 Task: Check the average views per listing of french doors in the last 1 year.
Action: Mouse moved to (767, 173)
Screenshot: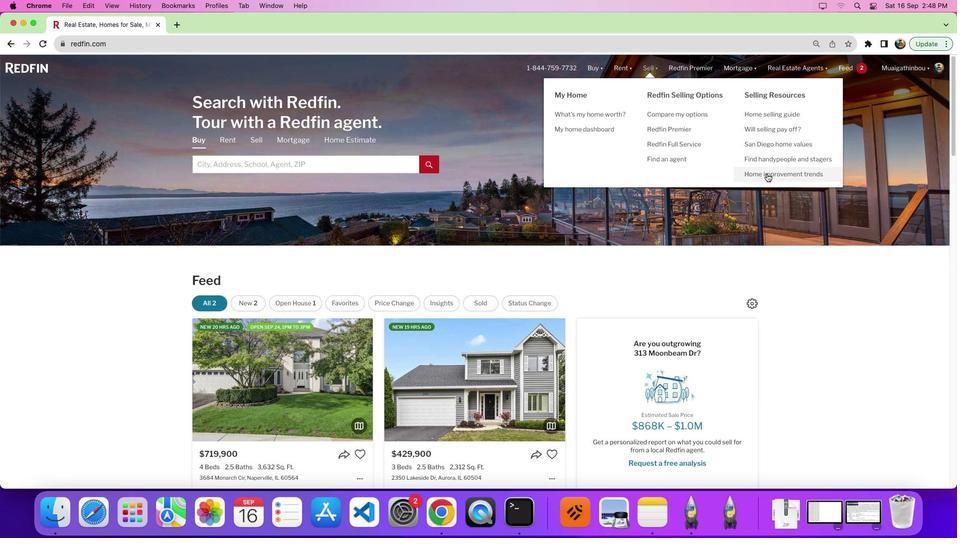 
Action: Mouse pressed left at (767, 173)
Screenshot: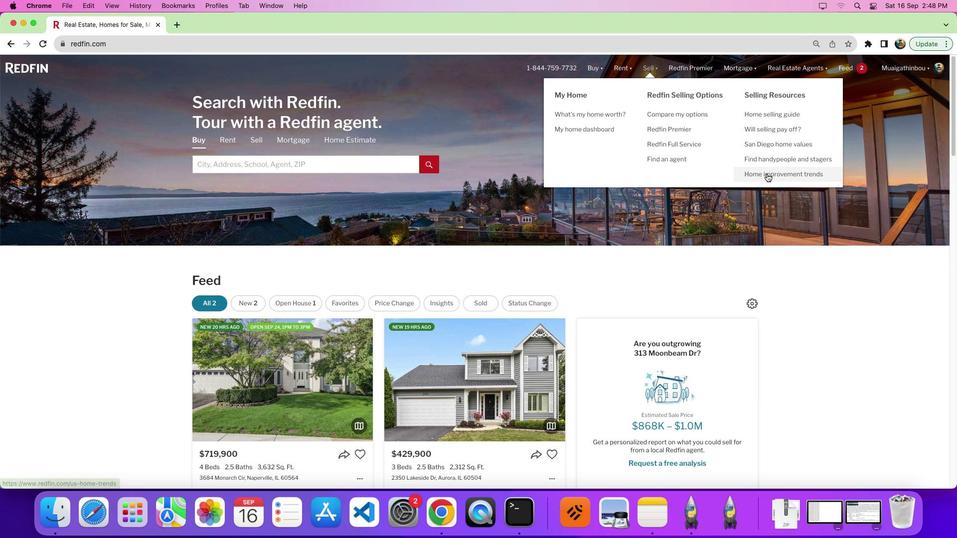 
Action: Mouse moved to (767, 173)
Screenshot: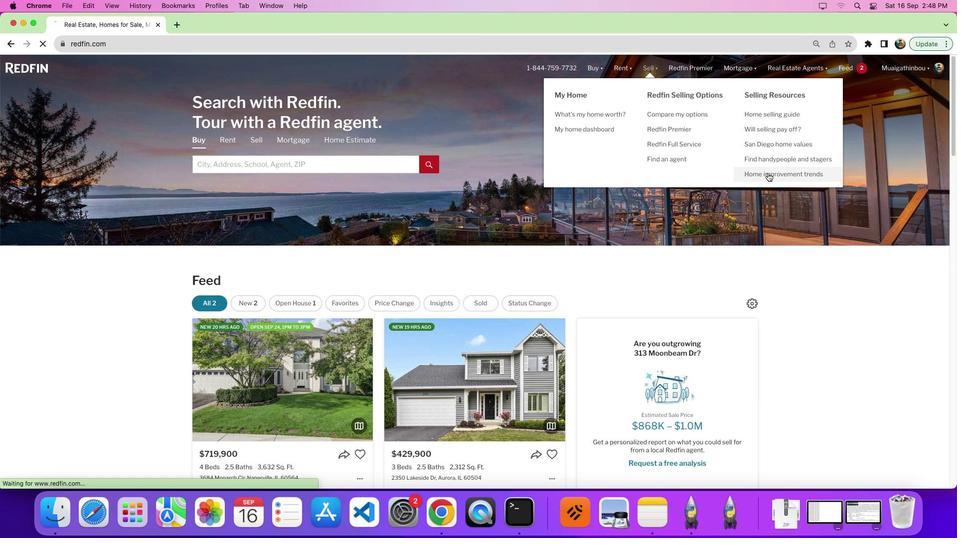 
Action: Mouse pressed left at (767, 173)
Screenshot: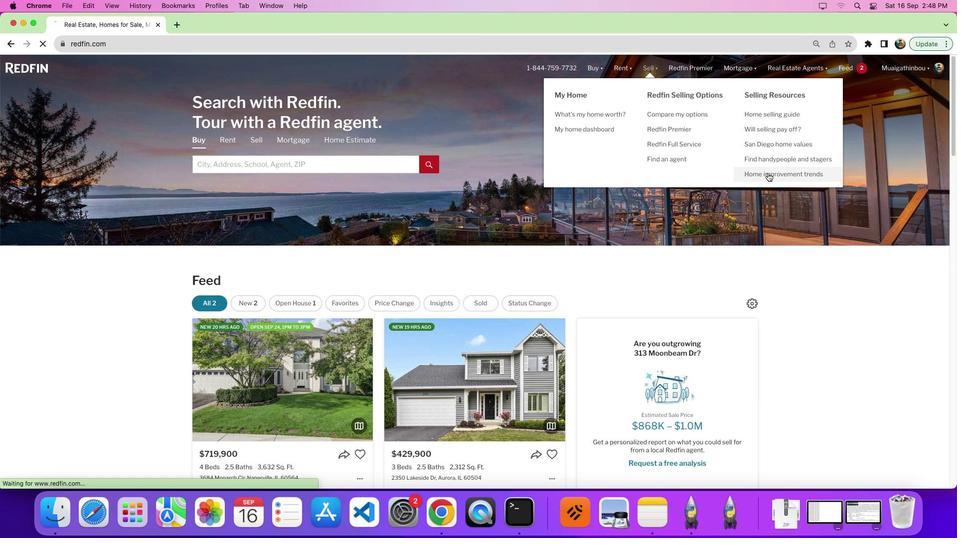 
Action: Mouse moved to (258, 192)
Screenshot: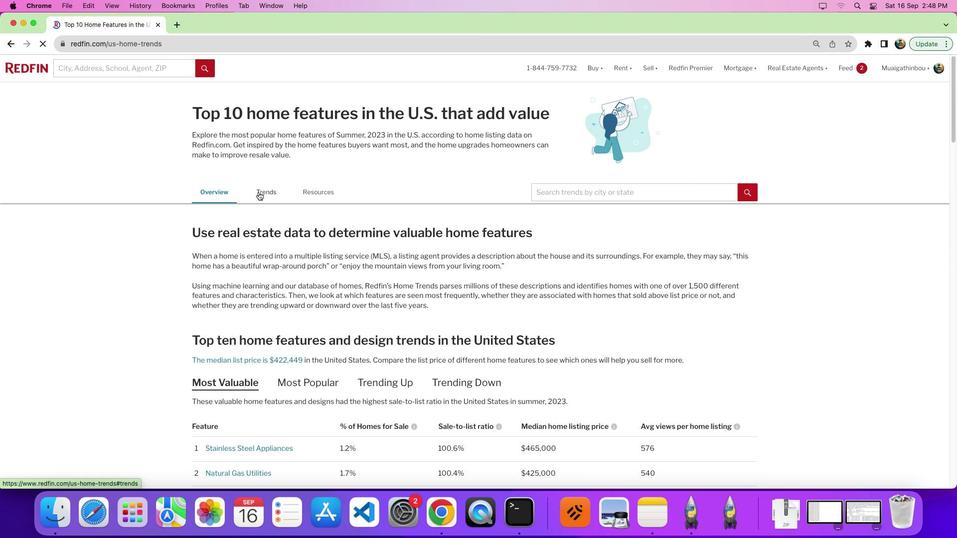 
Action: Mouse pressed left at (258, 192)
Screenshot: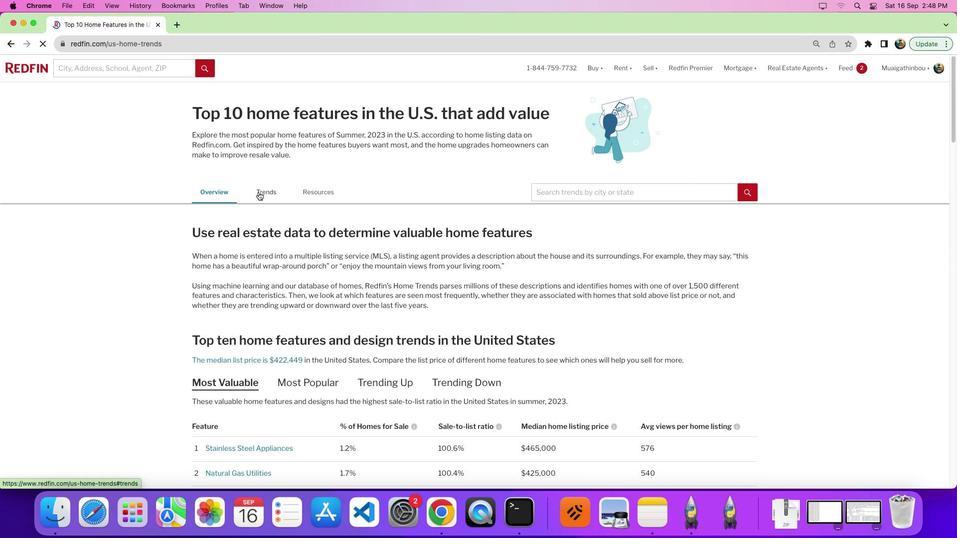 
Action: Mouse moved to (570, 307)
Screenshot: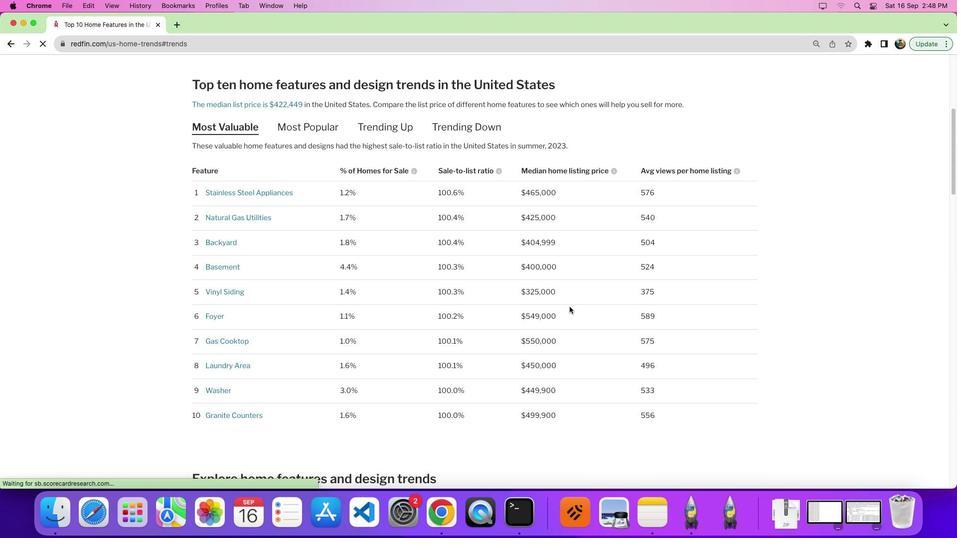 
Action: Mouse scrolled (570, 307) with delta (0, 0)
Screenshot: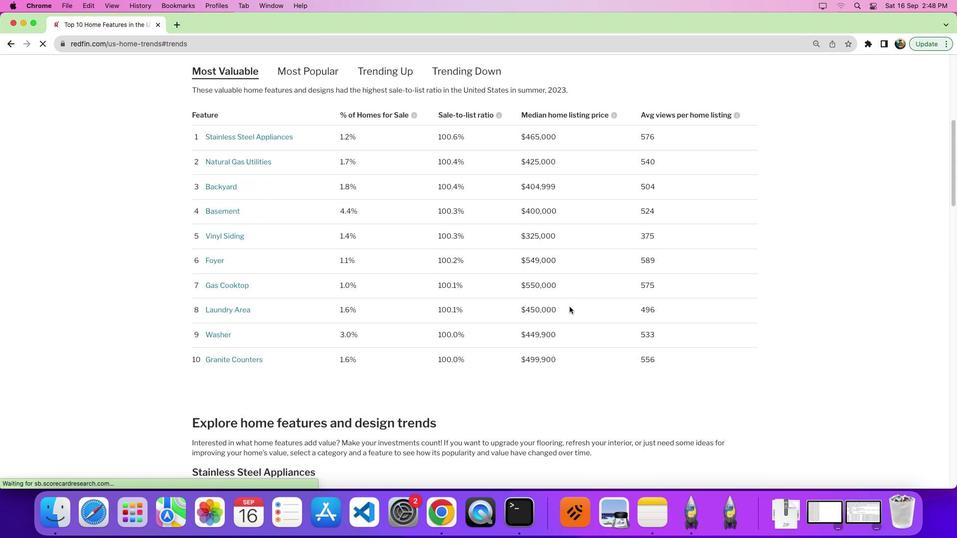 
Action: Mouse scrolled (570, 307) with delta (0, 0)
Screenshot: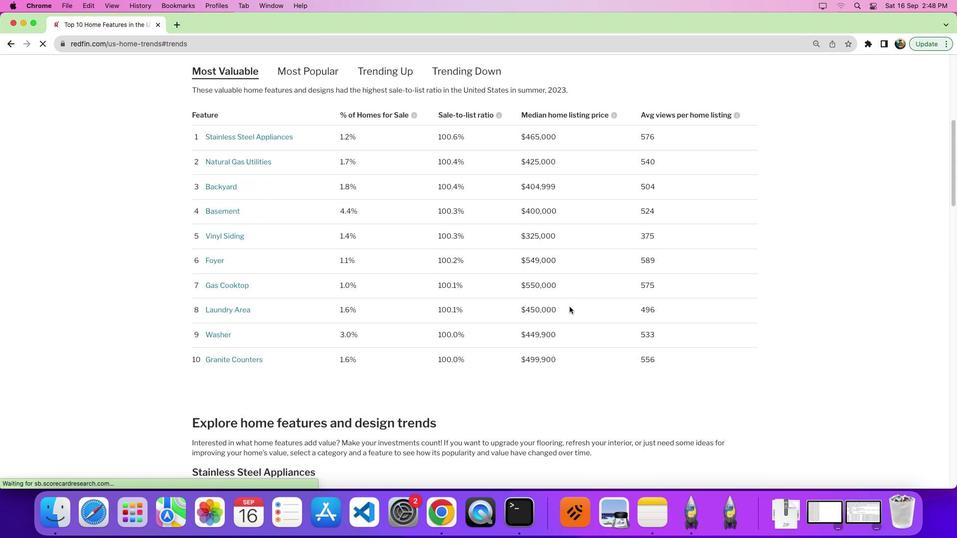 
Action: Mouse scrolled (570, 307) with delta (0, -4)
Screenshot: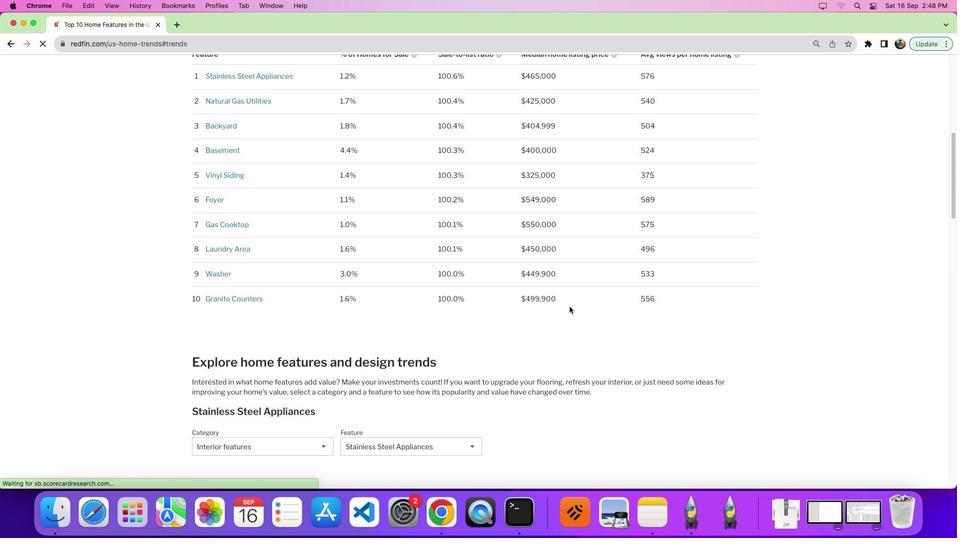 
Action: Mouse moved to (570, 307)
Screenshot: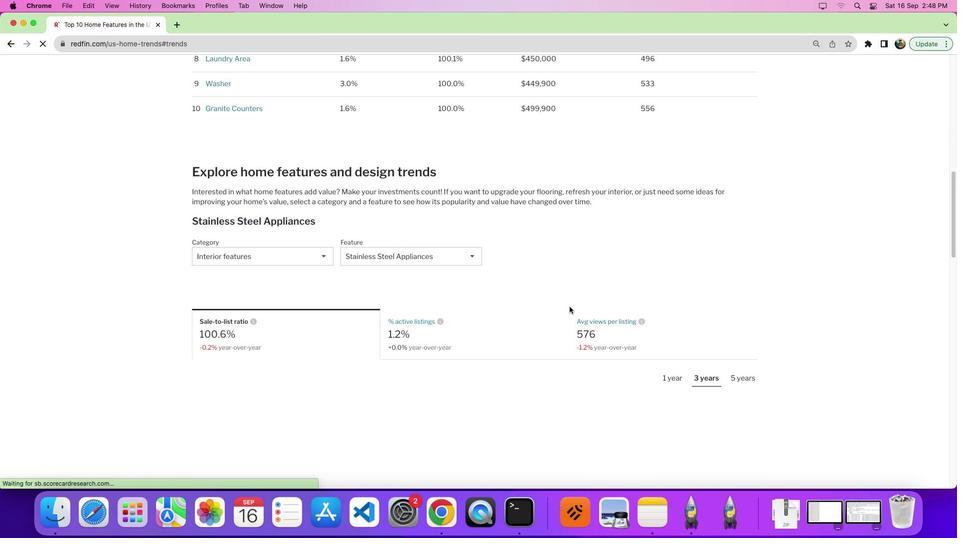 
Action: Mouse scrolled (570, 307) with delta (0, -5)
Screenshot: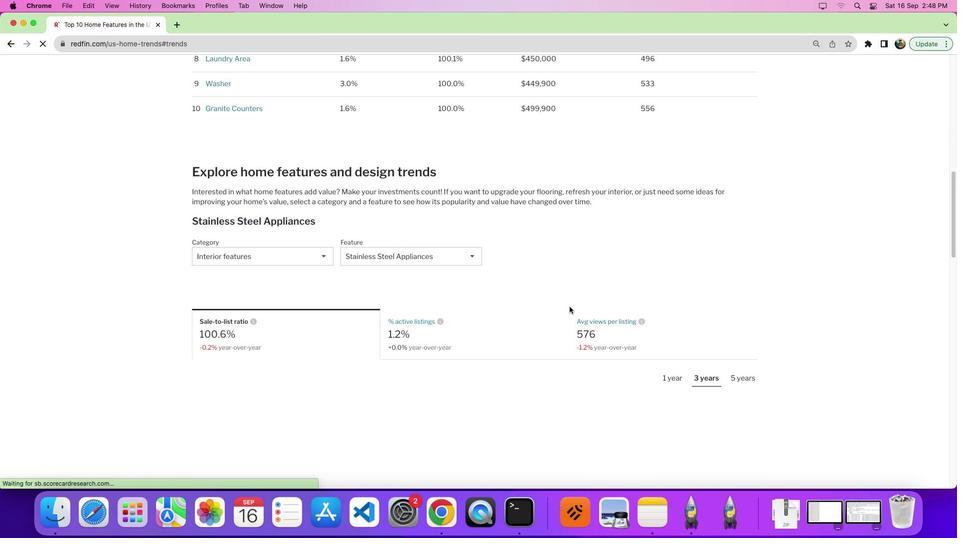 
Action: Mouse scrolled (570, 307) with delta (0, 0)
Screenshot: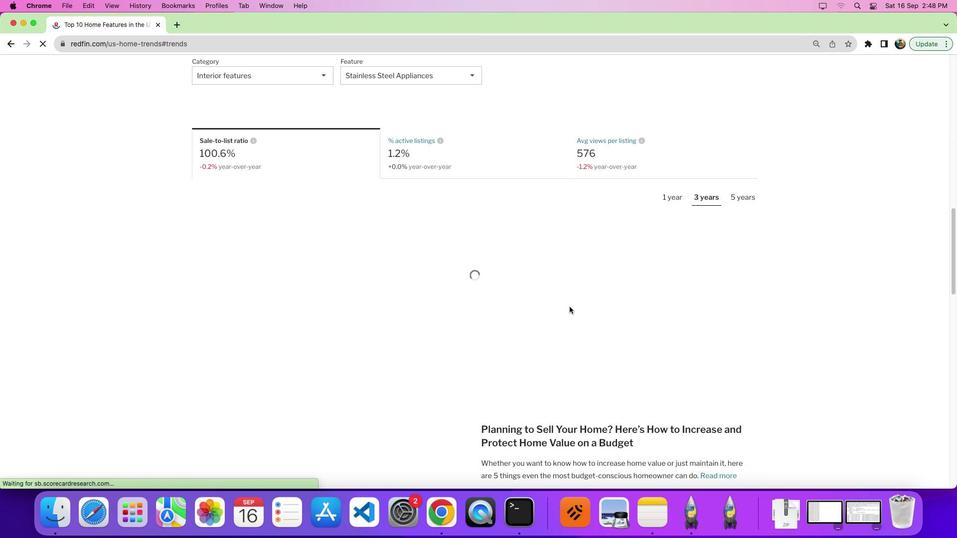 
Action: Mouse scrolled (570, 307) with delta (0, 0)
Screenshot: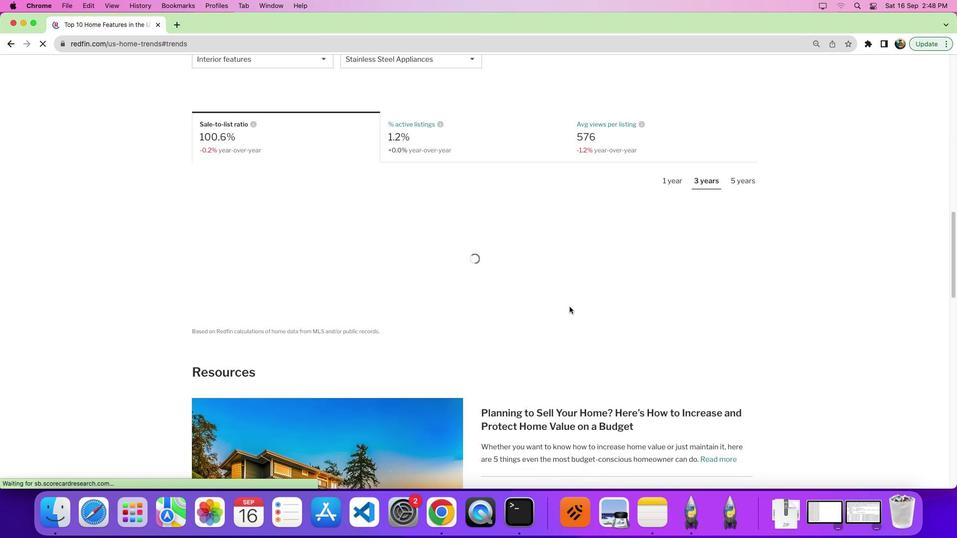 
Action: Mouse moved to (544, 295)
Screenshot: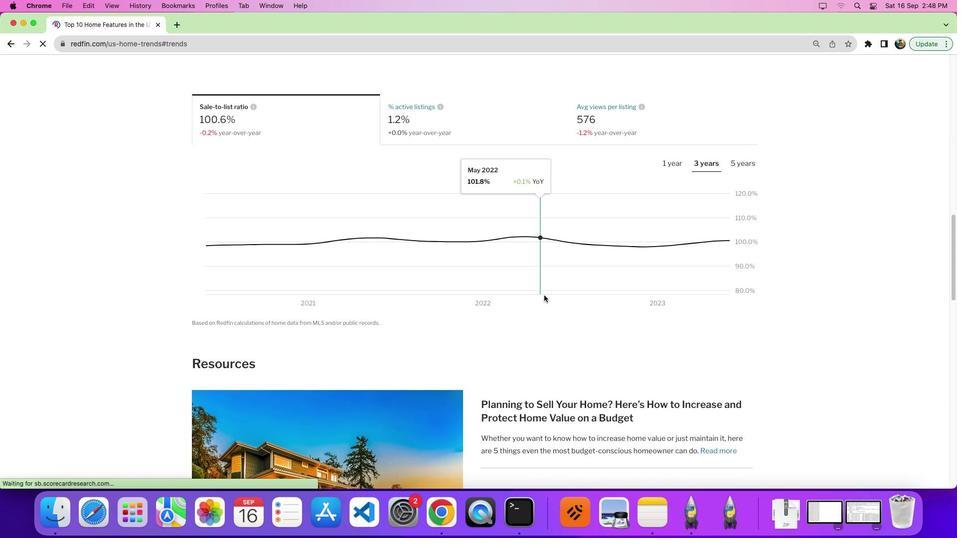 
Action: Mouse scrolled (544, 295) with delta (0, 0)
Screenshot: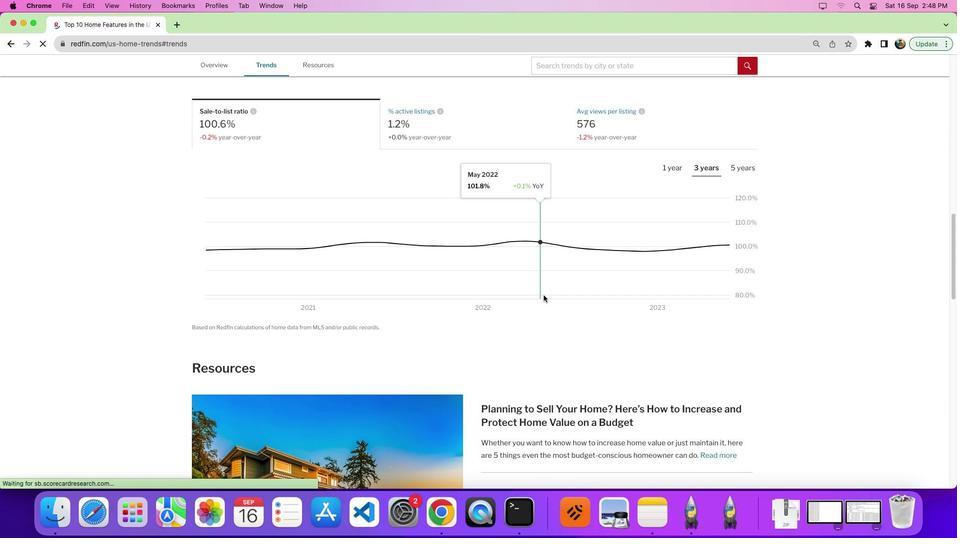 
Action: Mouse scrolled (544, 295) with delta (0, 0)
Screenshot: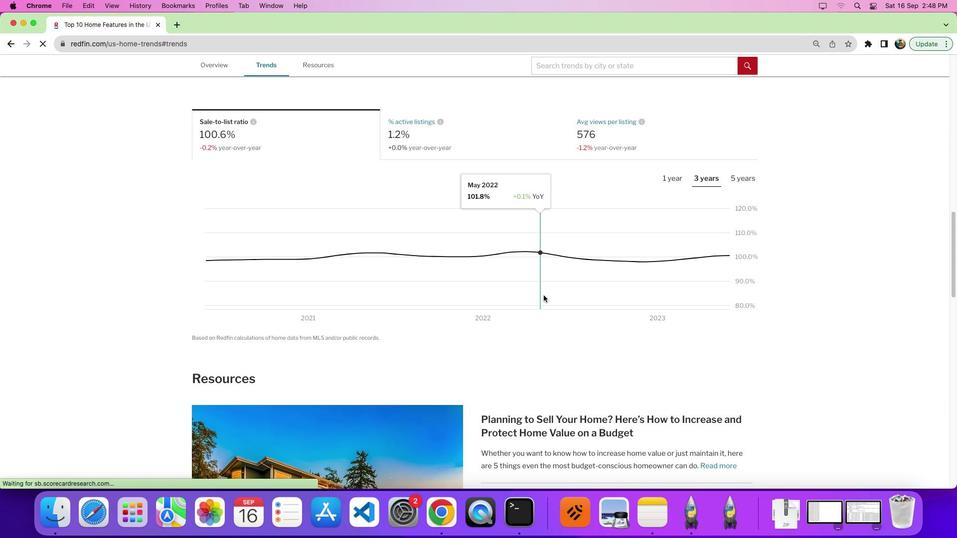 
Action: Mouse moved to (264, 107)
Screenshot: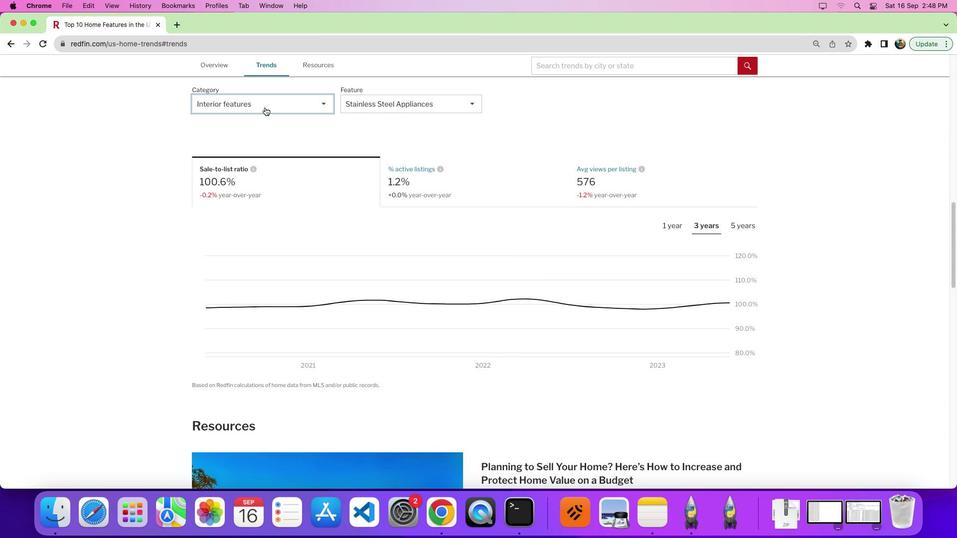 
Action: Mouse pressed left at (264, 107)
Screenshot: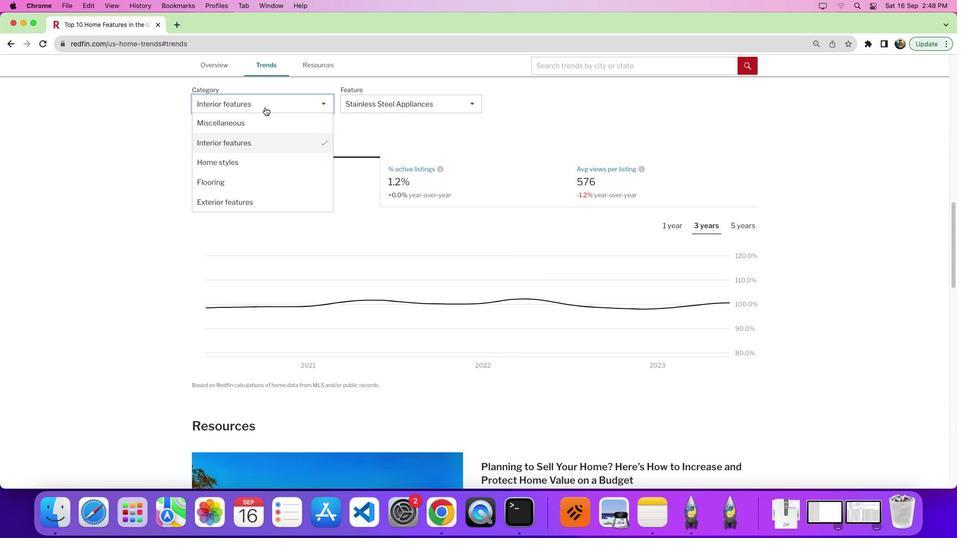 
Action: Mouse moved to (273, 144)
Screenshot: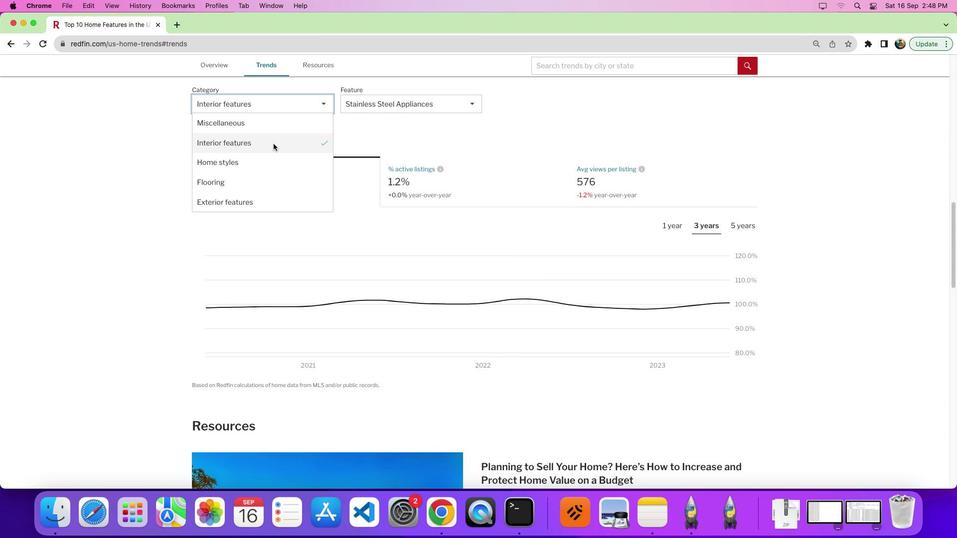 
Action: Mouse pressed left at (273, 144)
Screenshot: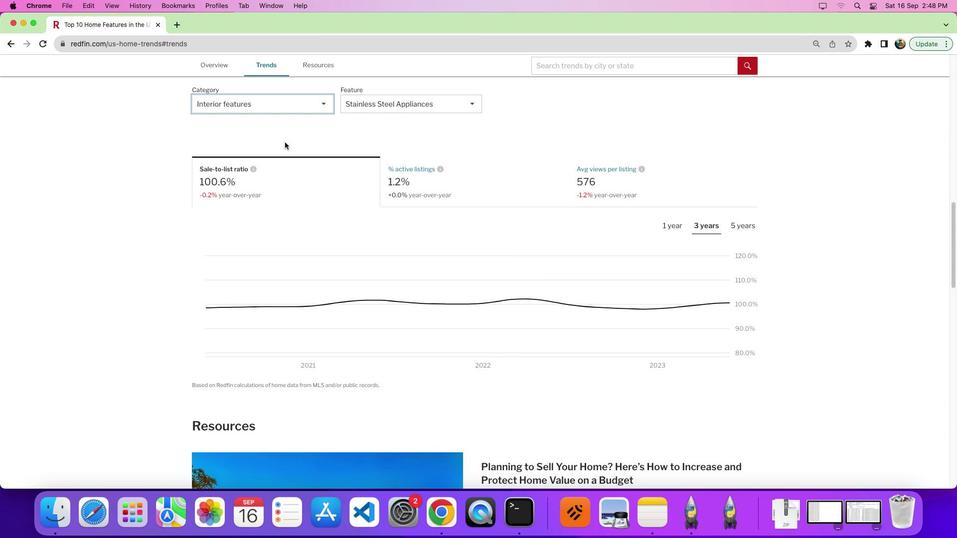 
Action: Mouse moved to (380, 104)
Screenshot: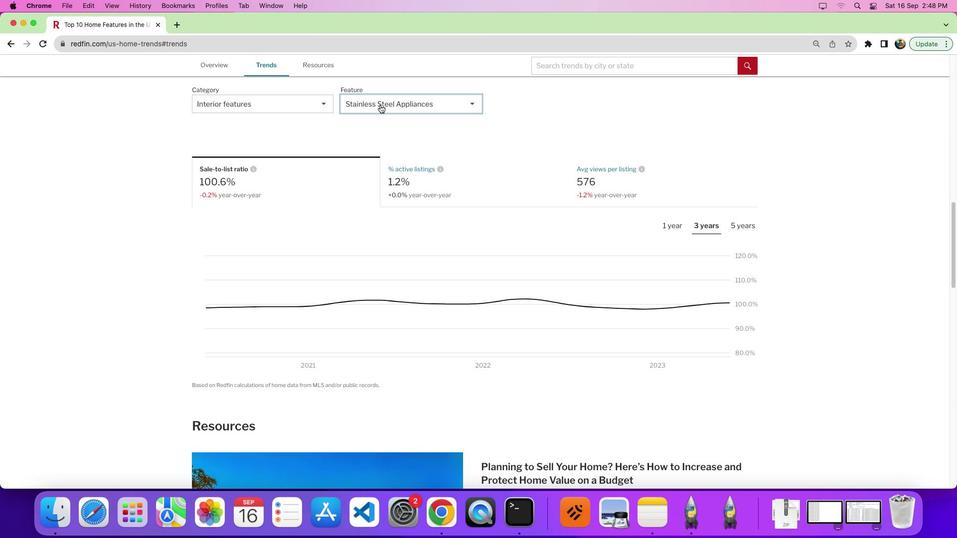 
Action: Mouse pressed left at (380, 104)
Screenshot: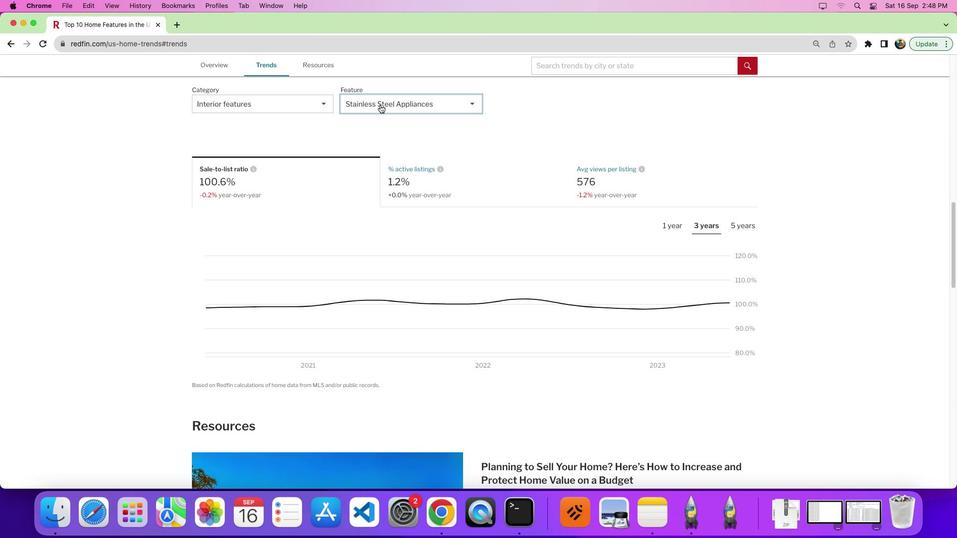 
Action: Mouse moved to (478, 177)
Screenshot: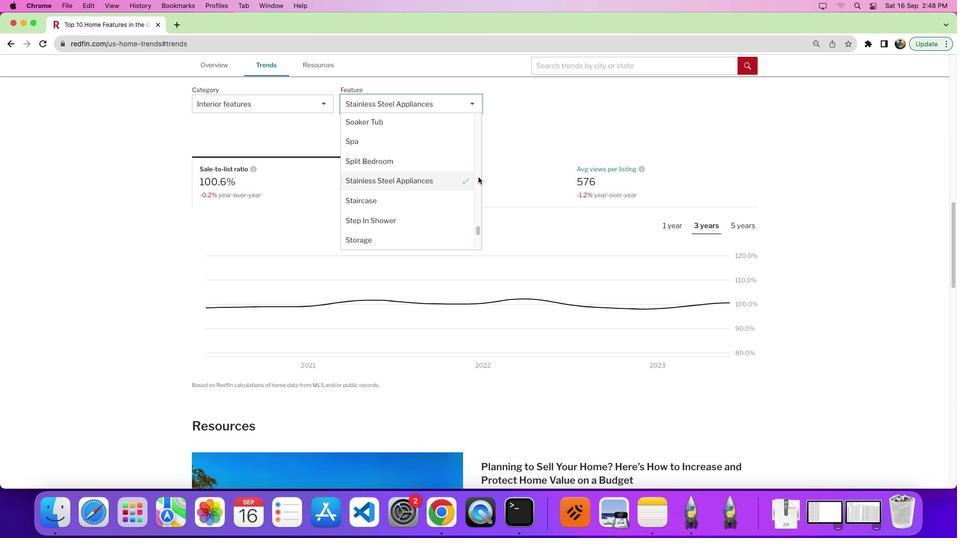 
Action: Mouse pressed left at (478, 177)
Screenshot: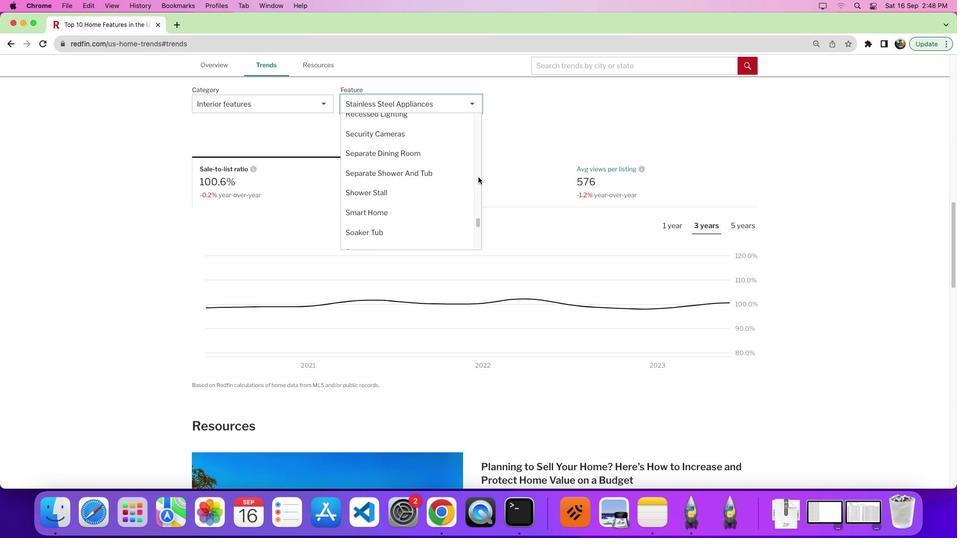 
Action: Mouse moved to (428, 168)
Screenshot: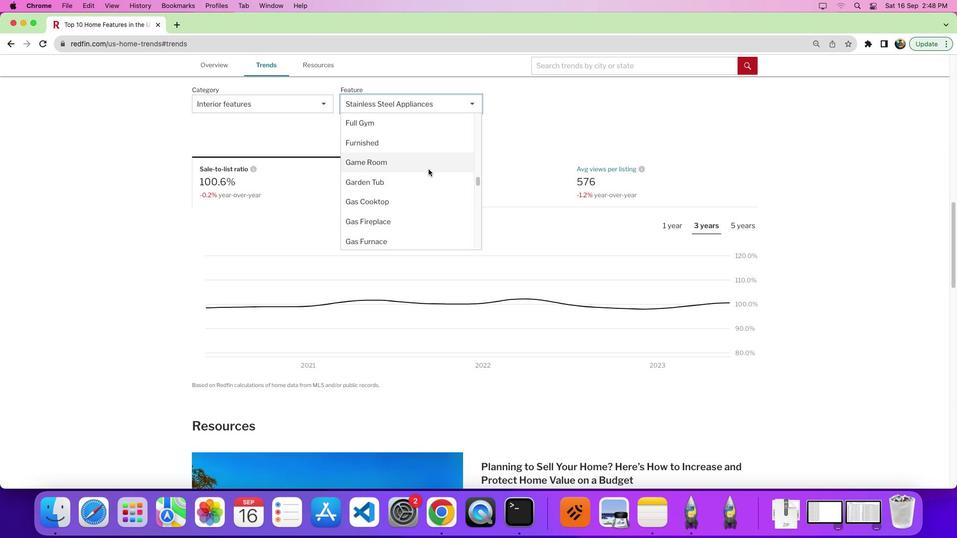
Action: Mouse scrolled (428, 168) with delta (0, 0)
Screenshot: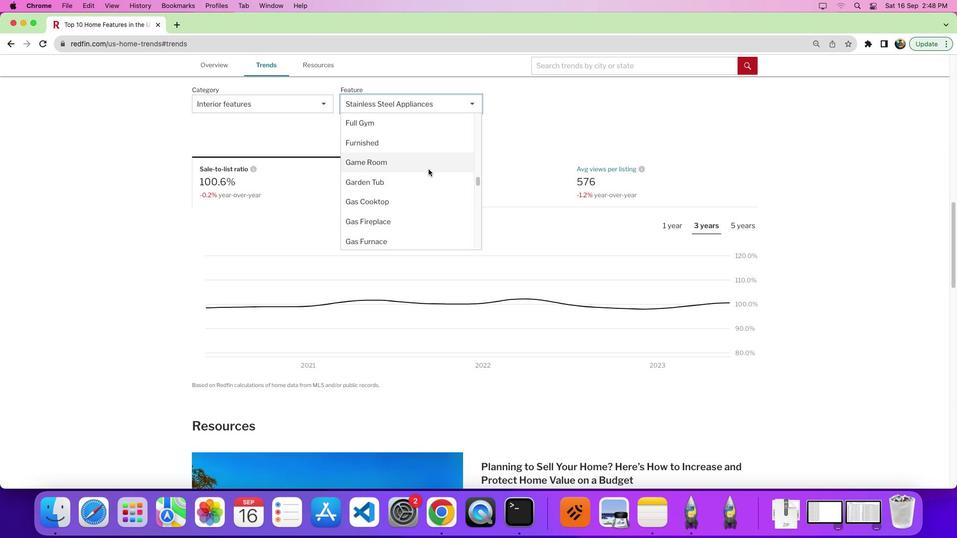 
Action: Mouse scrolled (428, 168) with delta (0, 0)
Screenshot: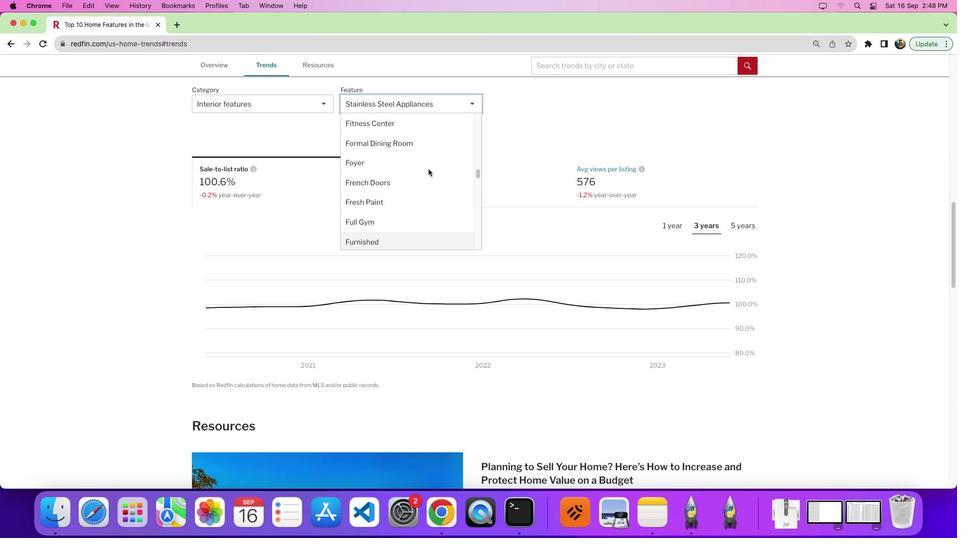 
Action: Mouse moved to (428, 168)
Screenshot: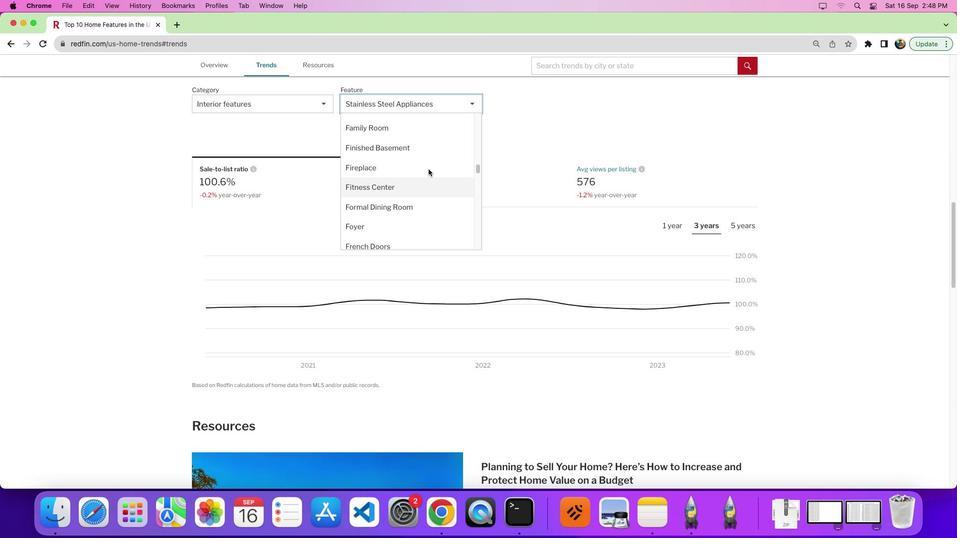 
Action: Mouse scrolled (428, 168) with delta (0, 3)
Screenshot: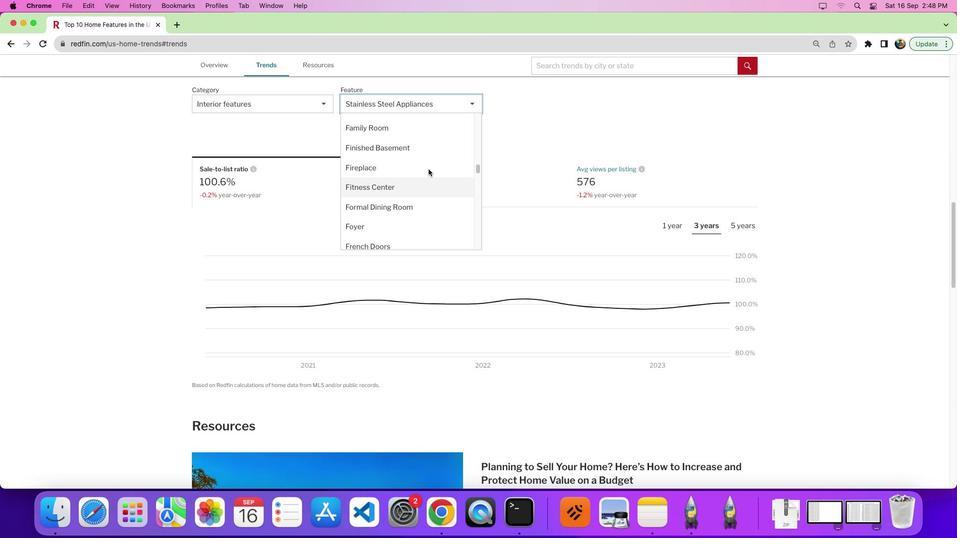 
Action: Mouse moved to (408, 217)
Screenshot: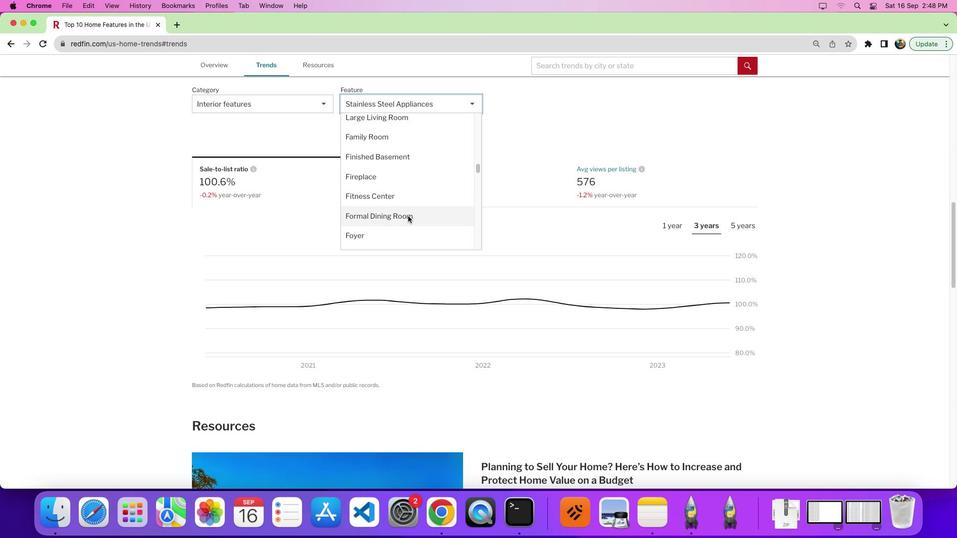 
Action: Mouse scrolled (408, 217) with delta (0, 0)
Screenshot: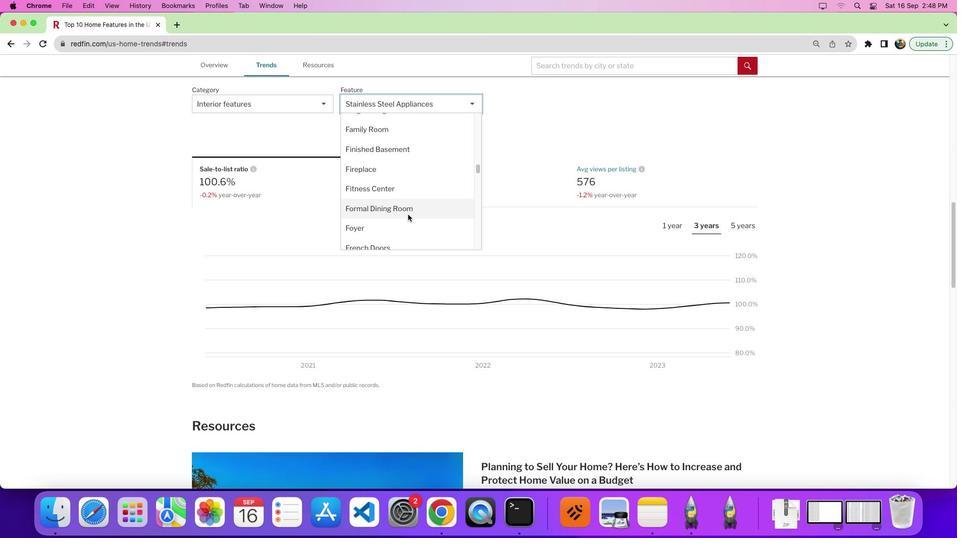 
Action: Mouse scrolled (408, 217) with delta (0, 0)
Screenshot: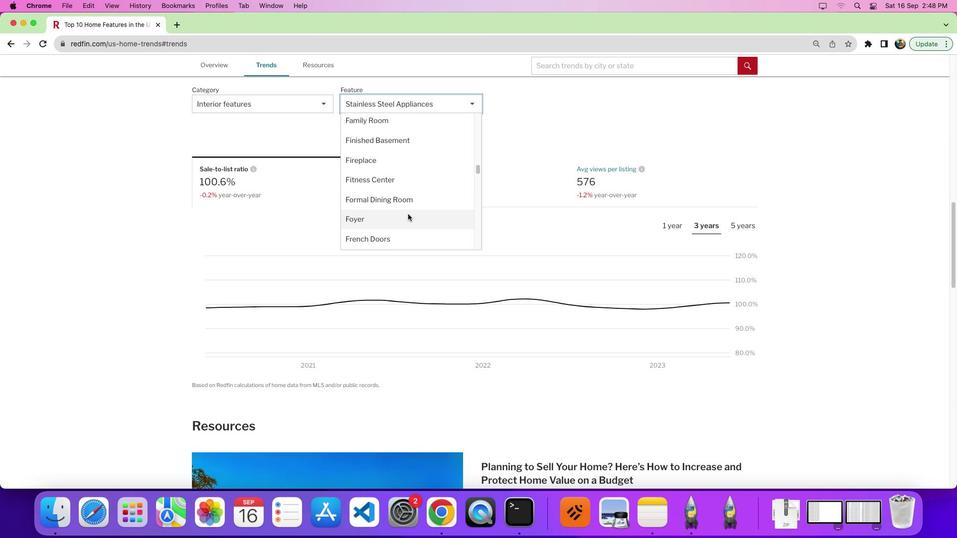 
Action: Mouse moved to (397, 232)
Screenshot: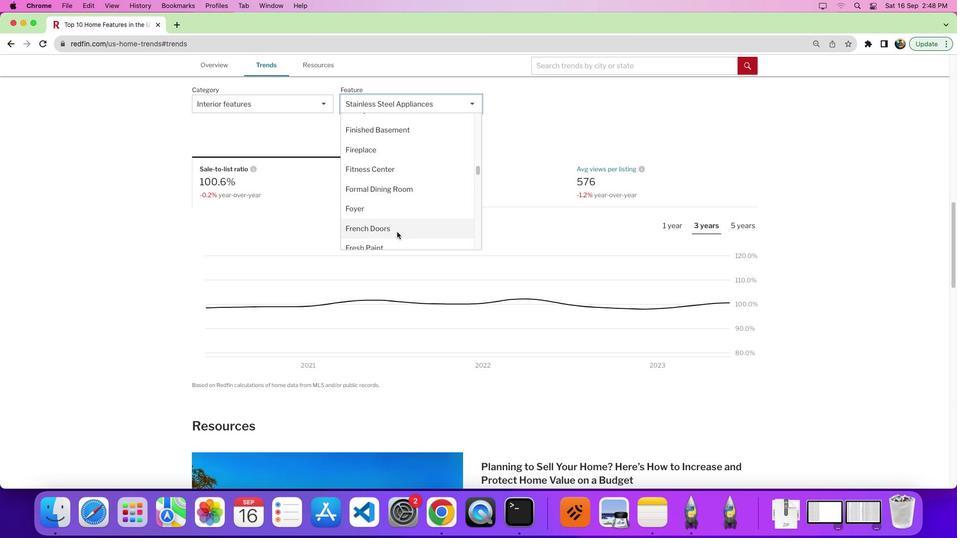 
Action: Mouse pressed left at (397, 232)
Screenshot: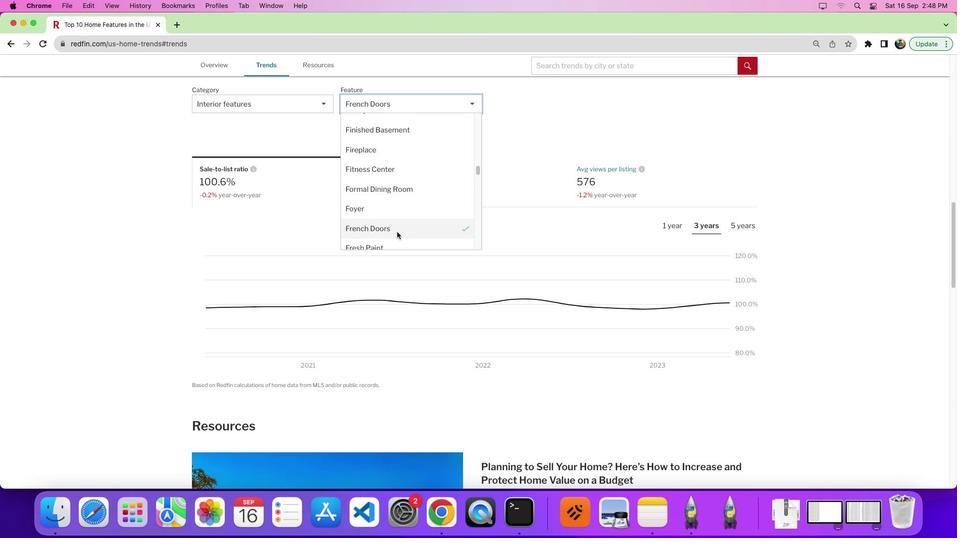 
Action: Mouse moved to (560, 212)
Screenshot: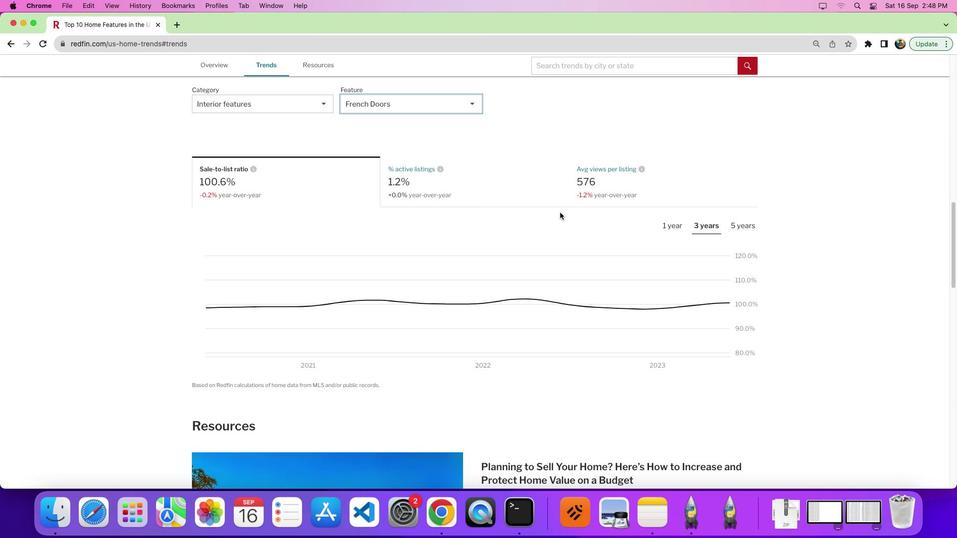 
Action: Mouse scrolled (560, 212) with delta (0, 0)
Screenshot: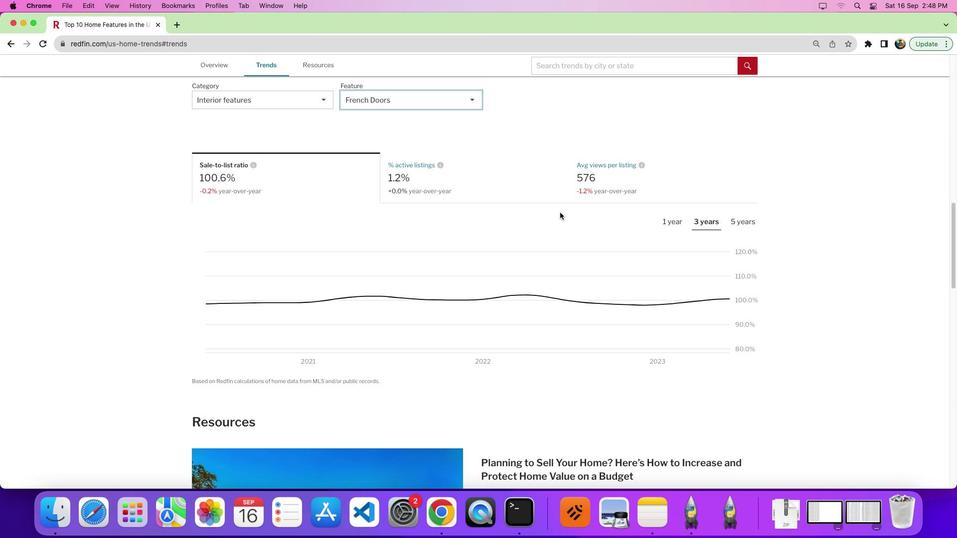 
Action: Mouse moved to (560, 212)
Screenshot: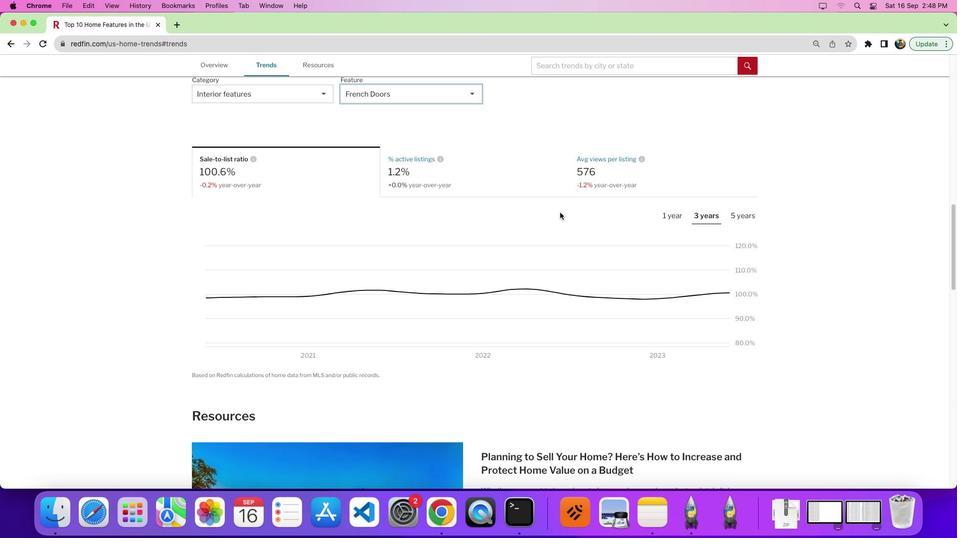 
Action: Mouse scrolled (560, 212) with delta (0, 0)
Screenshot: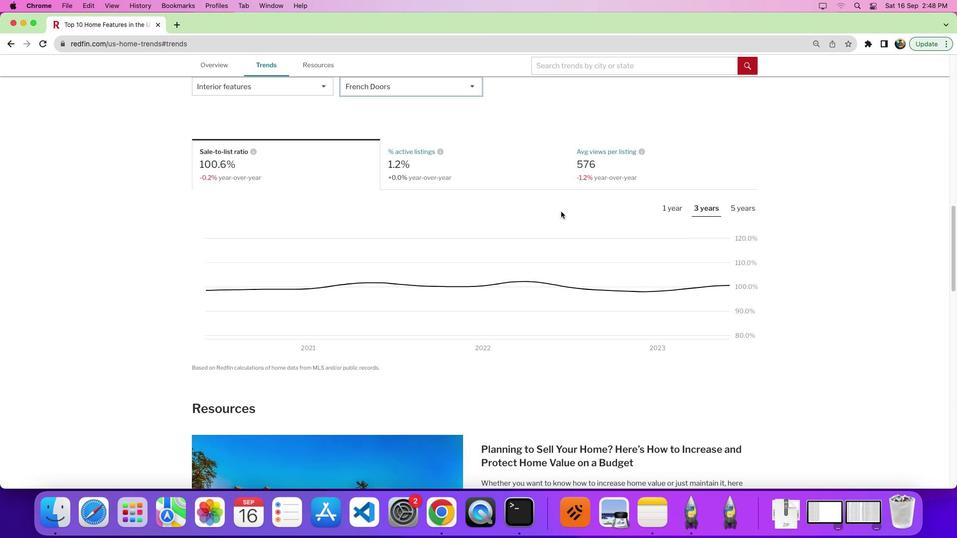
Action: Mouse moved to (598, 207)
Screenshot: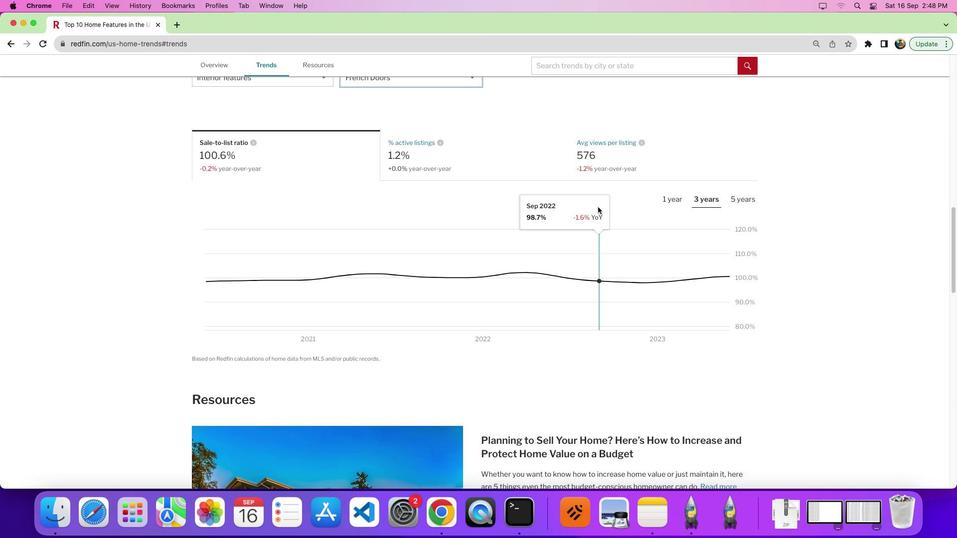 
Action: Mouse scrolled (598, 207) with delta (0, 0)
Screenshot: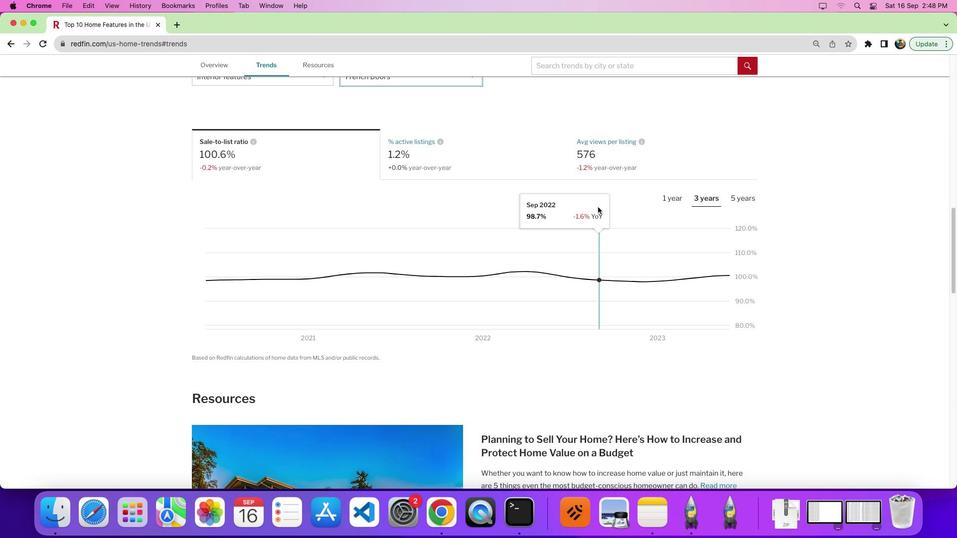 
Action: Mouse scrolled (598, 207) with delta (0, 0)
Screenshot: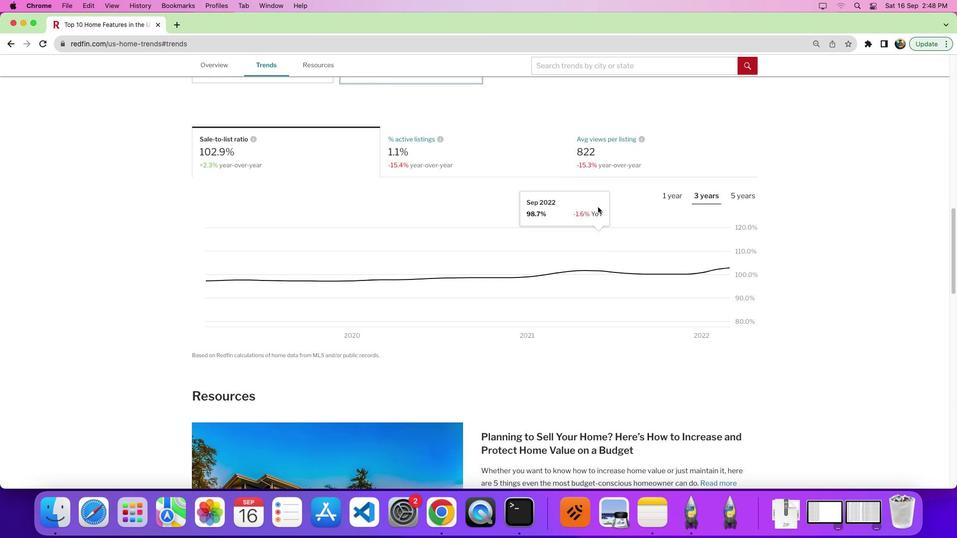 
Action: Mouse moved to (588, 141)
Screenshot: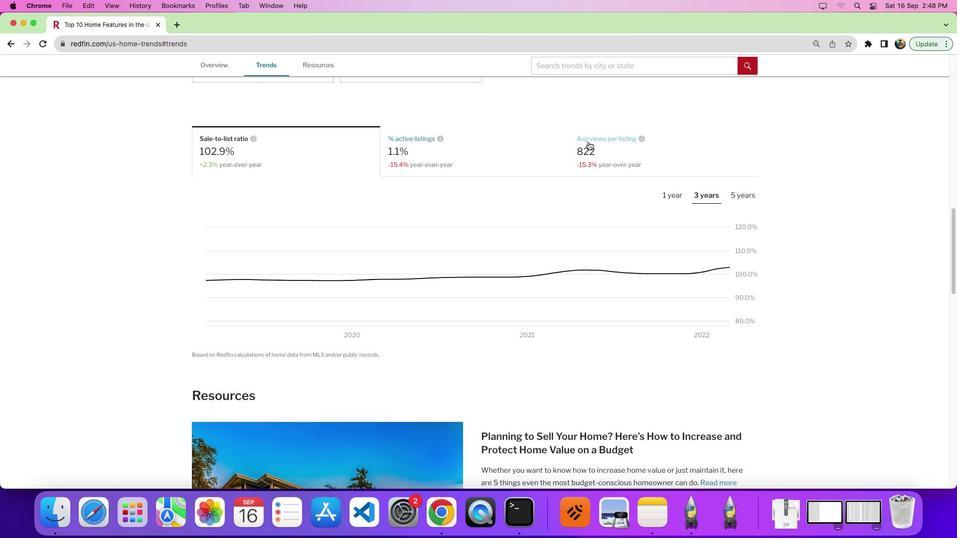 
Action: Mouse pressed left at (588, 141)
Screenshot: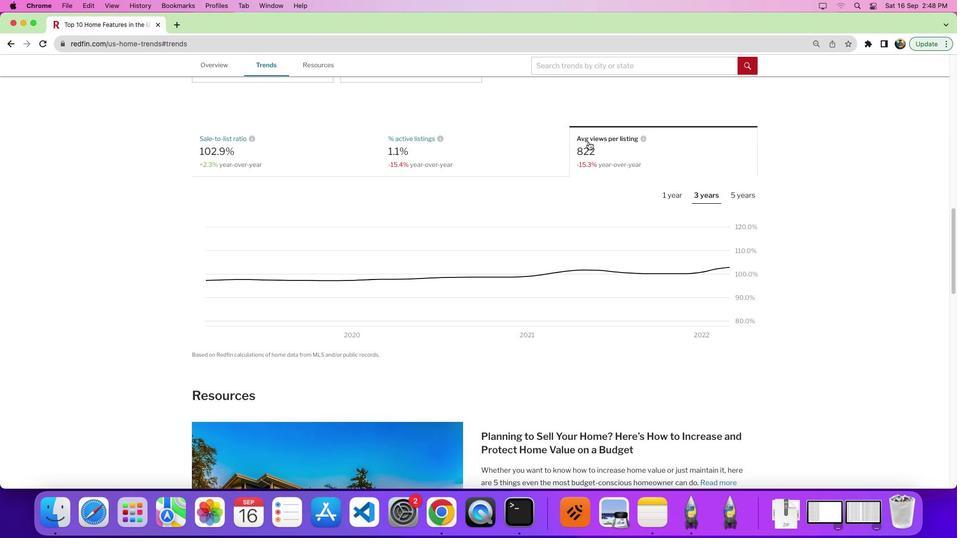 
Action: Mouse moved to (674, 190)
Screenshot: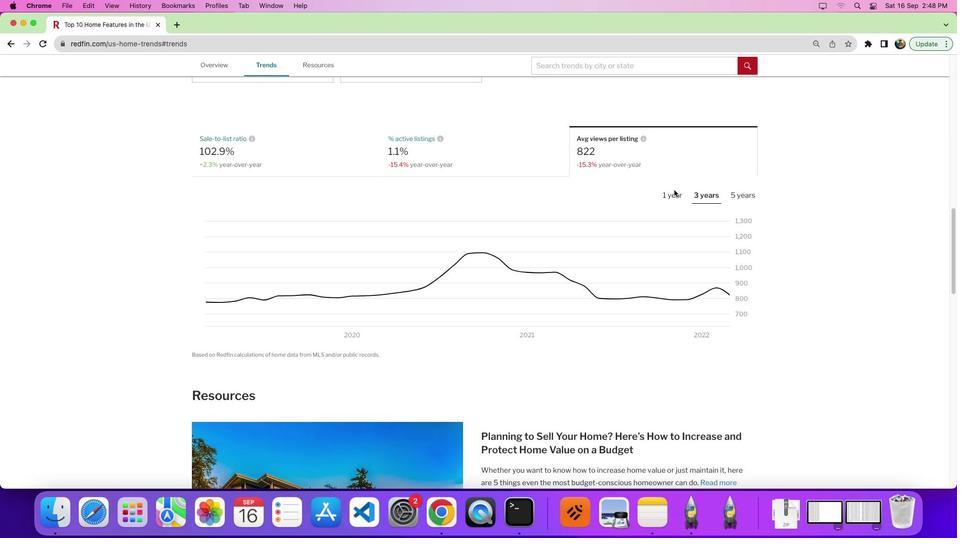 
Action: Mouse pressed left at (674, 190)
Screenshot: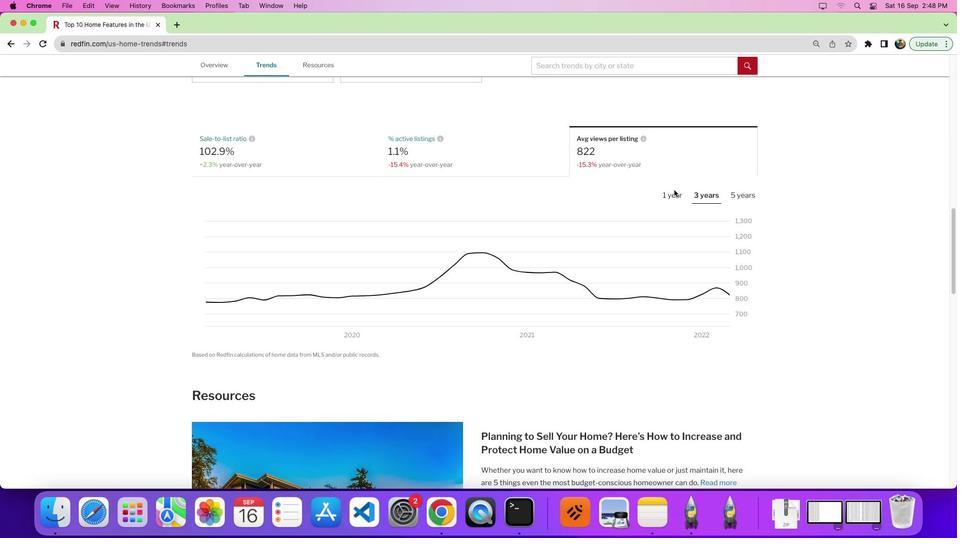 
Action: Mouse moved to (670, 196)
Screenshot: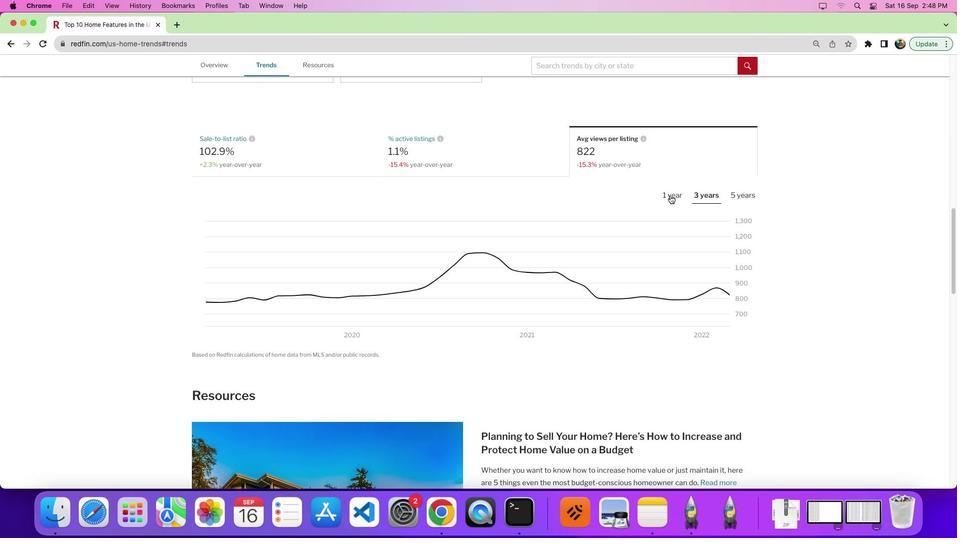 
Action: Mouse pressed left at (670, 196)
Screenshot: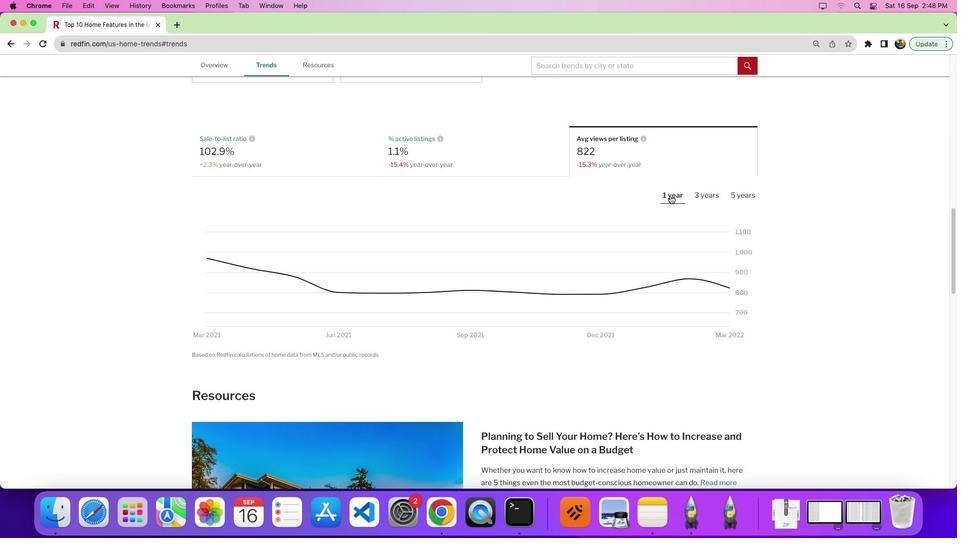 
Action: Mouse moved to (669, 197)
Screenshot: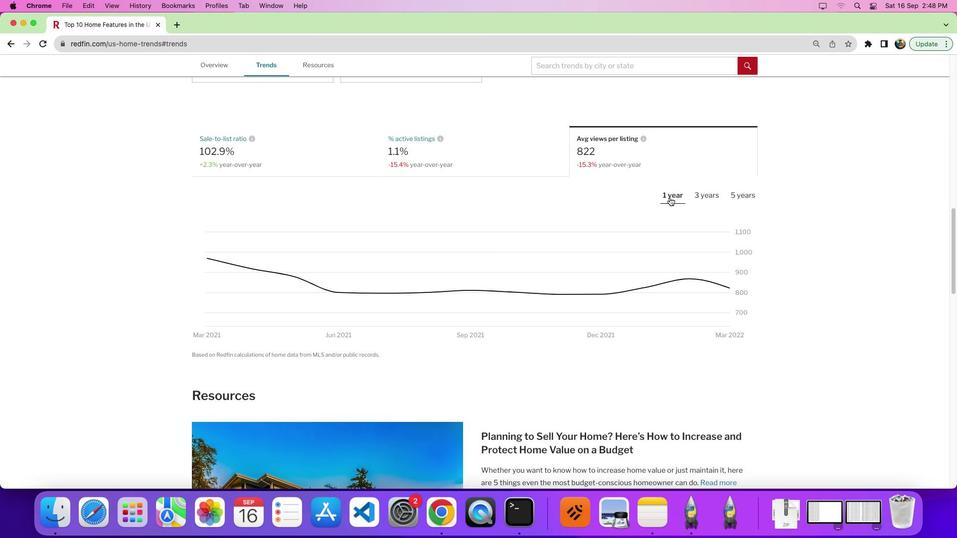 
Action: Mouse scrolled (669, 197) with delta (0, 0)
Screenshot: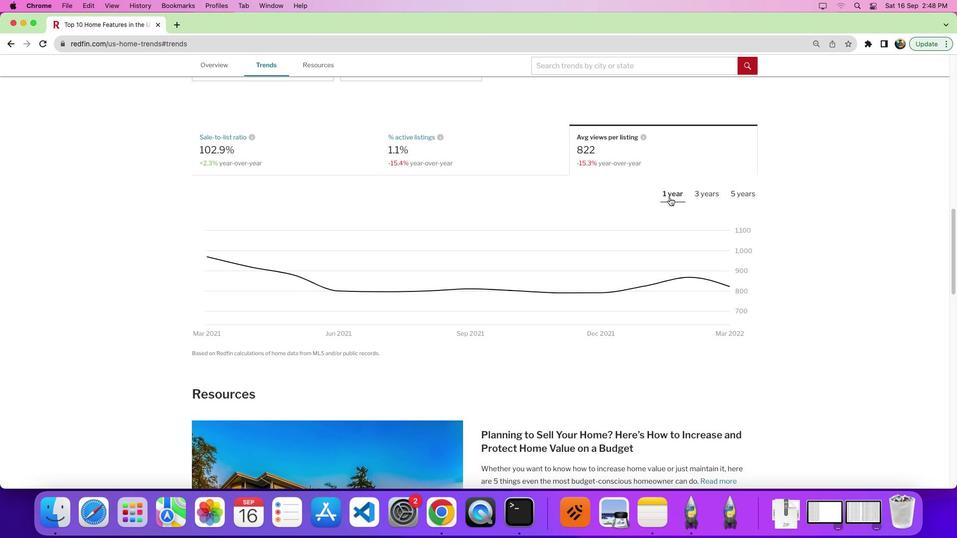 
Action: Mouse moved to (667, 205)
Screenshot: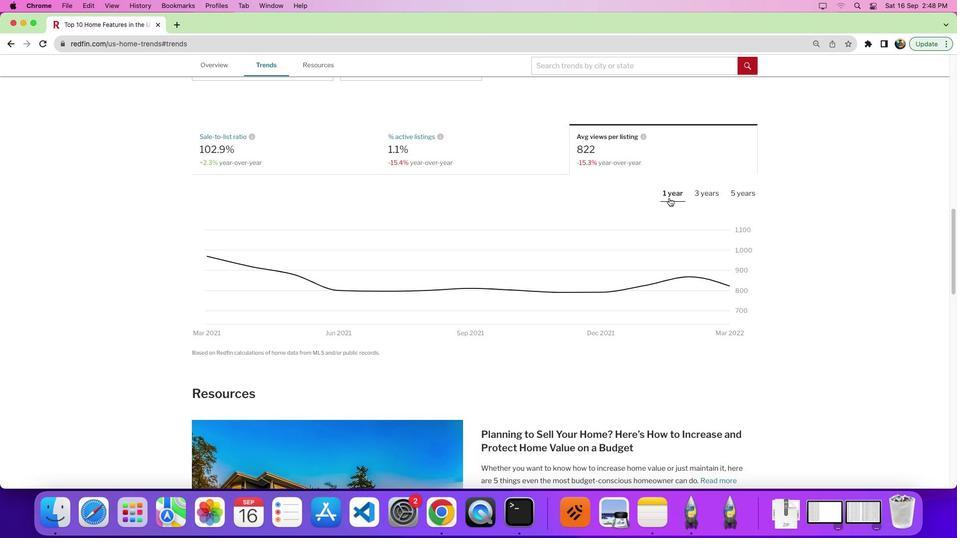 
